 Task: Create a task  Implement continuous integration for better code integration and testing , assign it to team member softage.7@softage.net in the project Transform and update the status of the task to  Off Track , set the priority of the task to Medium.
Action: Mouse moved to (53, 515)
Screenshot: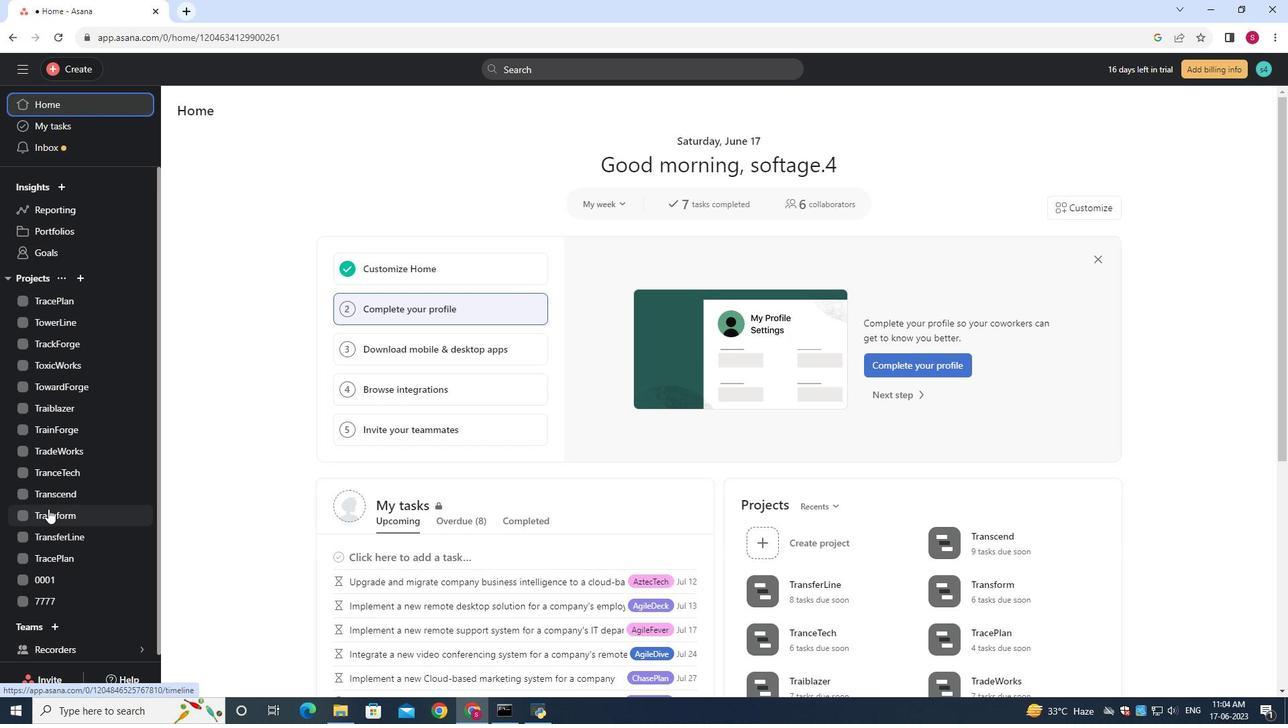 
Action: Mouse pressed left at (53, 515)
Screenshot: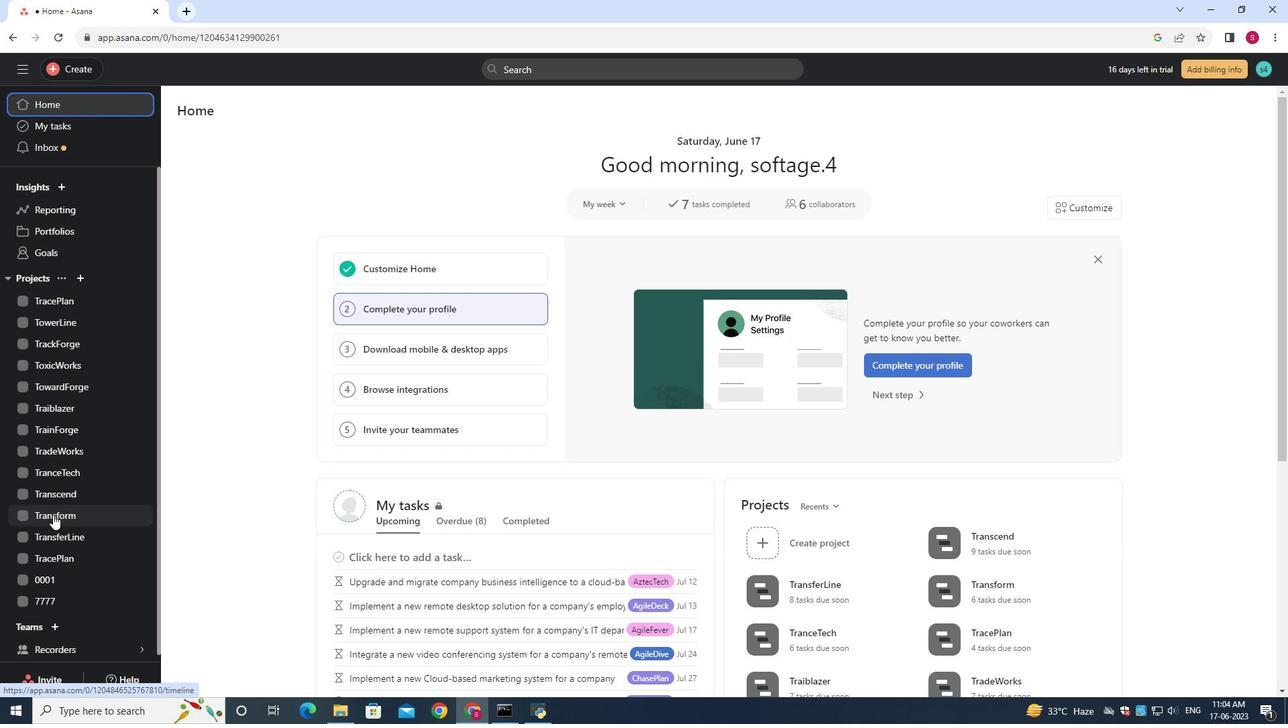
Action: Mouse moved to (203, 171)
Screenshot: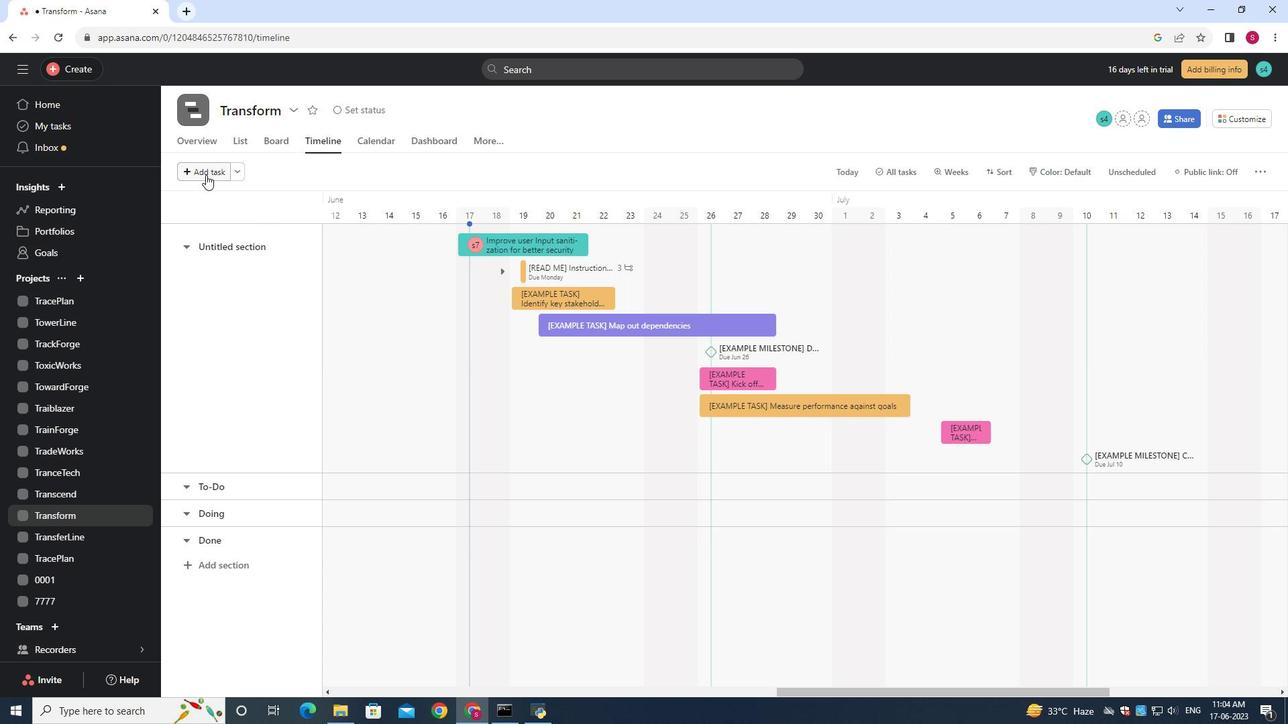 
Action: Mouse pressed left at (203, 171)
Screenshot: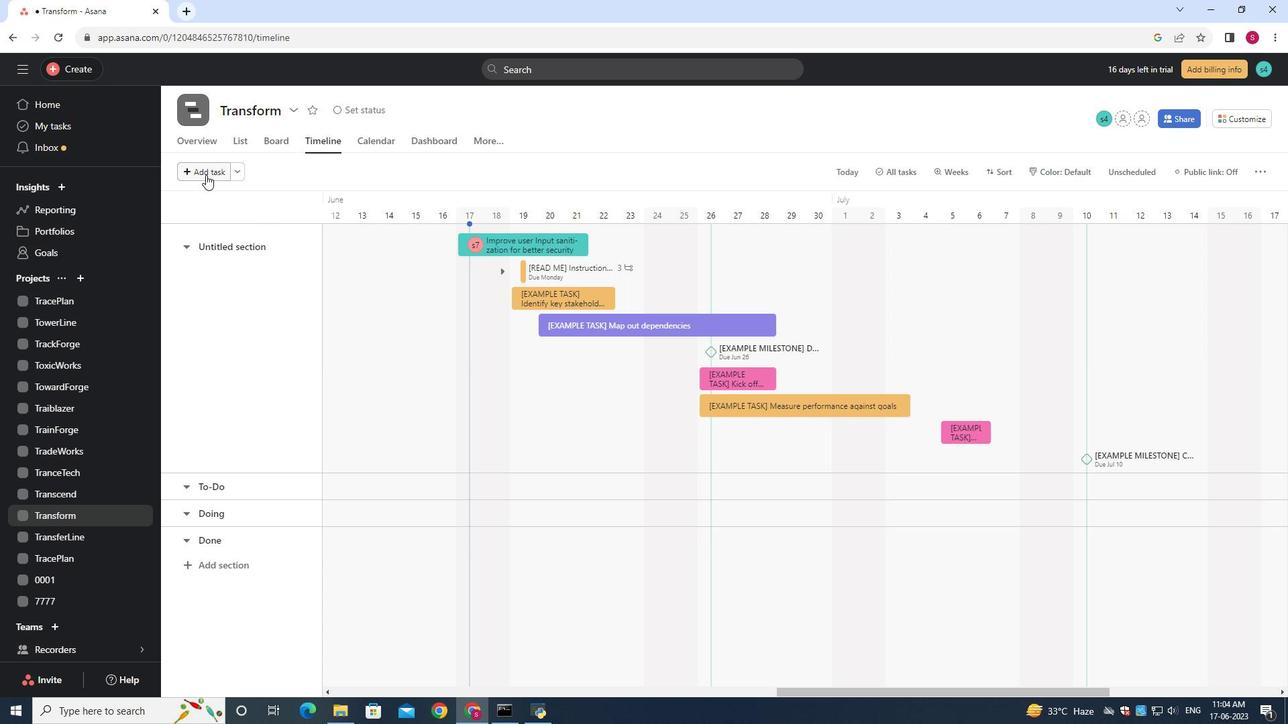 
Action: Mouse moved to (203, 173)
Screenshot: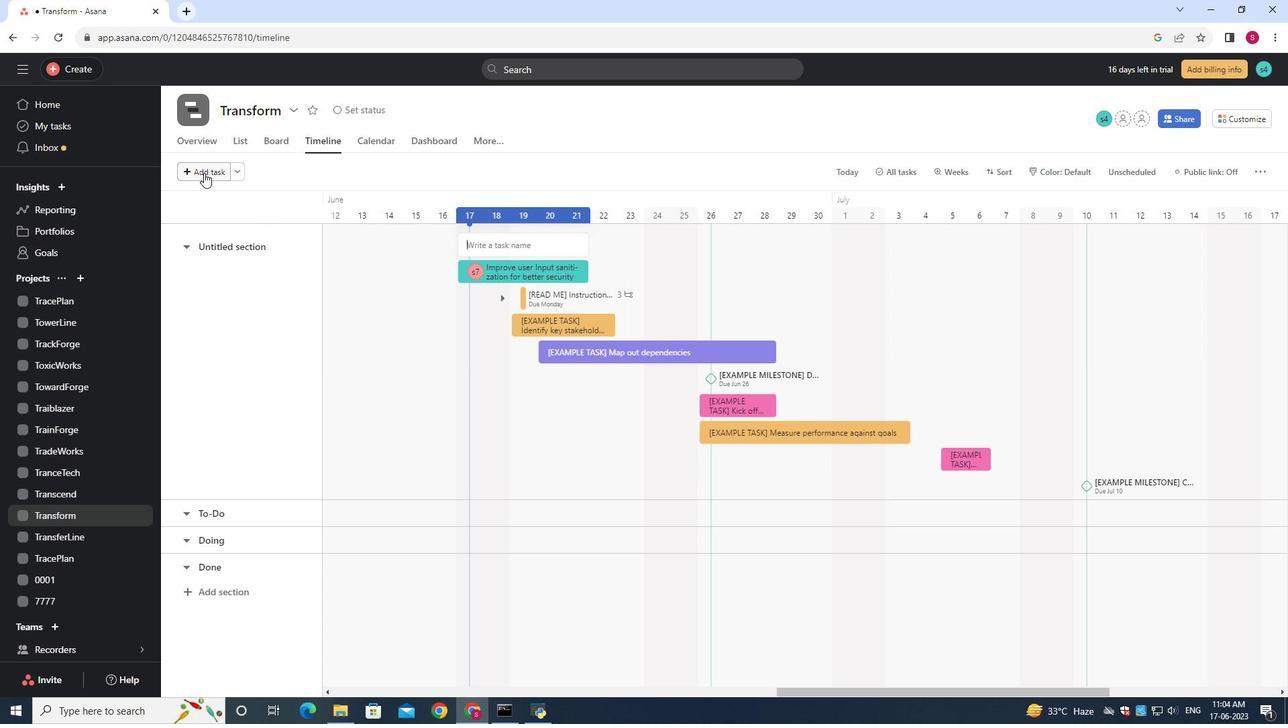 
Action: Key pressed <Key.shift>Implement<Key.space><Key.shift><Key.shift><Key.shift><Key.shift><Key.shift><Key.shift><Key.shift>continuous<Key.space>integration<Key.space>for<Key.space>better<Key.space>code<Key.space>intergration<Key.space>and<Key.space>testing
Screenshot: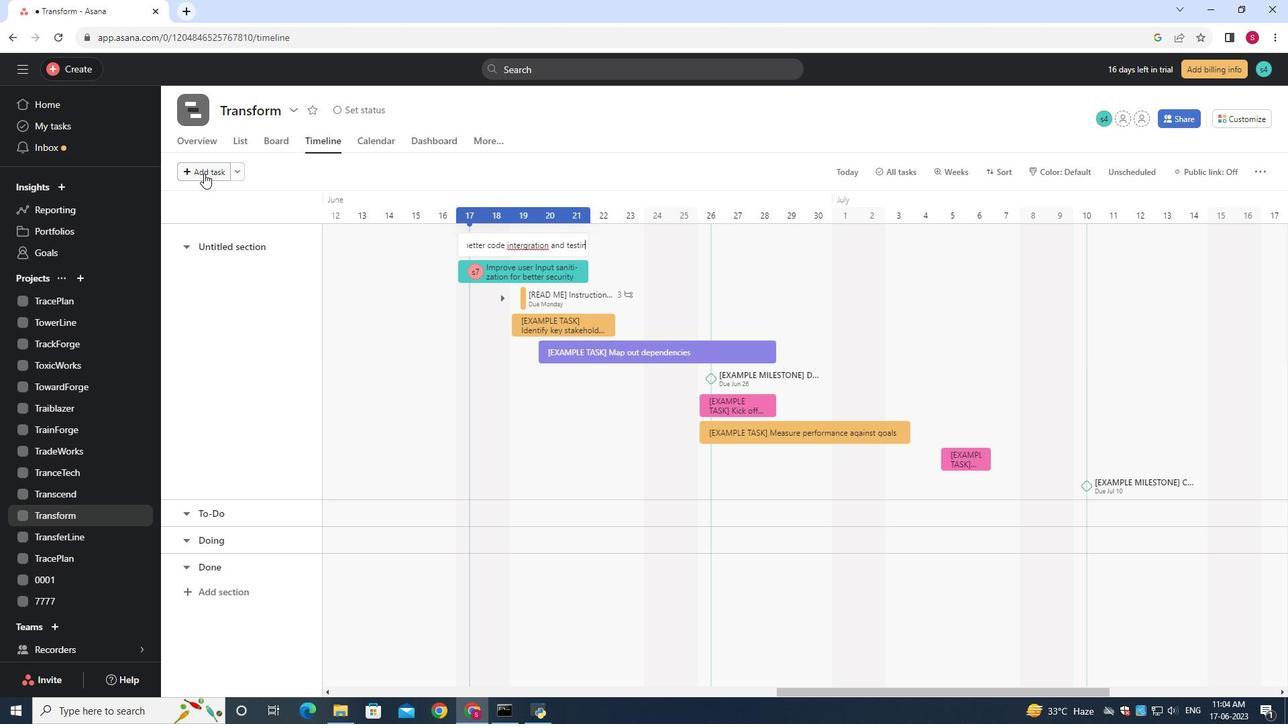 
Action: Mouse moved to (548, 248)
Screenshot: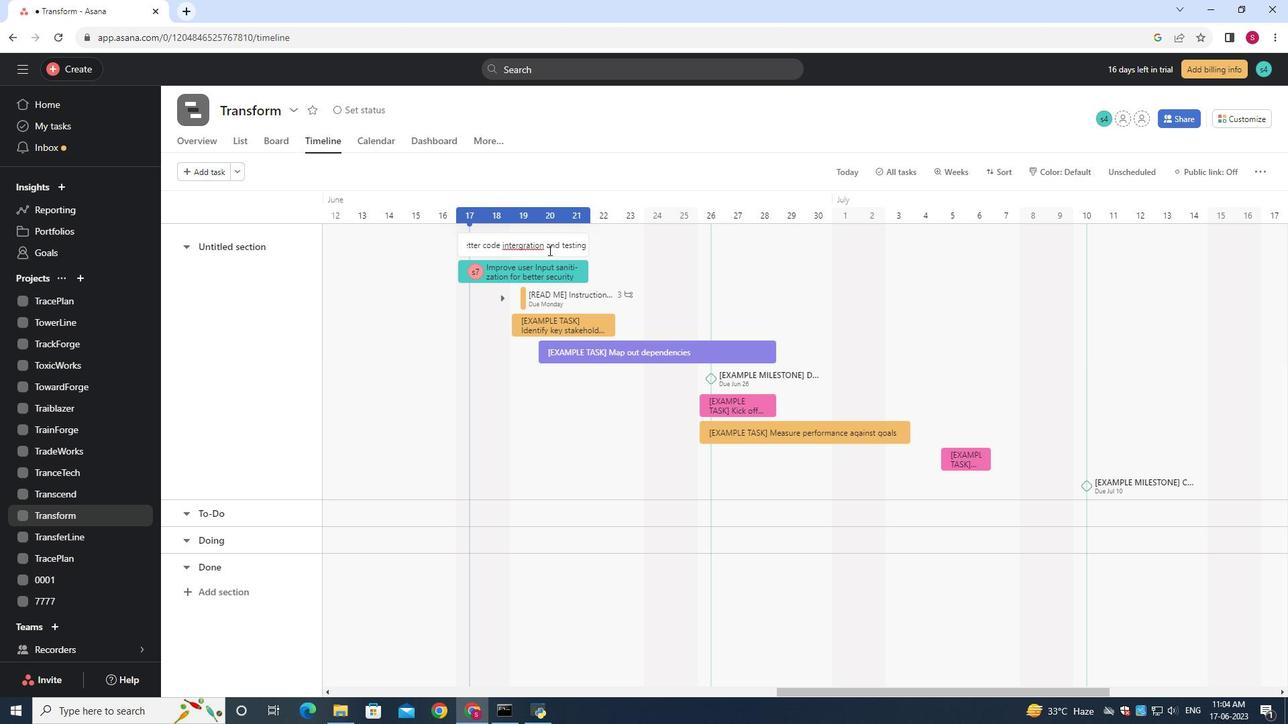 
Action: Mouse pressed left at (548, 248)
Screenshot: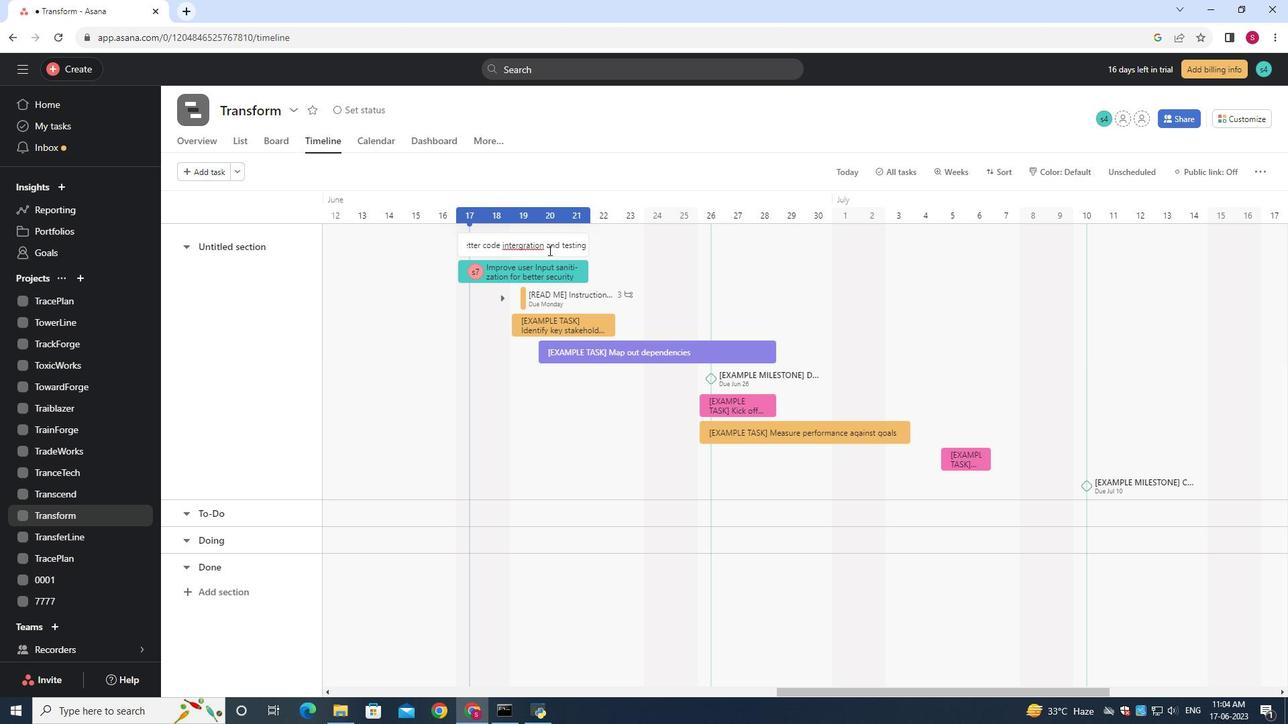 
Action: Mouse moved to (973, 266)
Screenshot: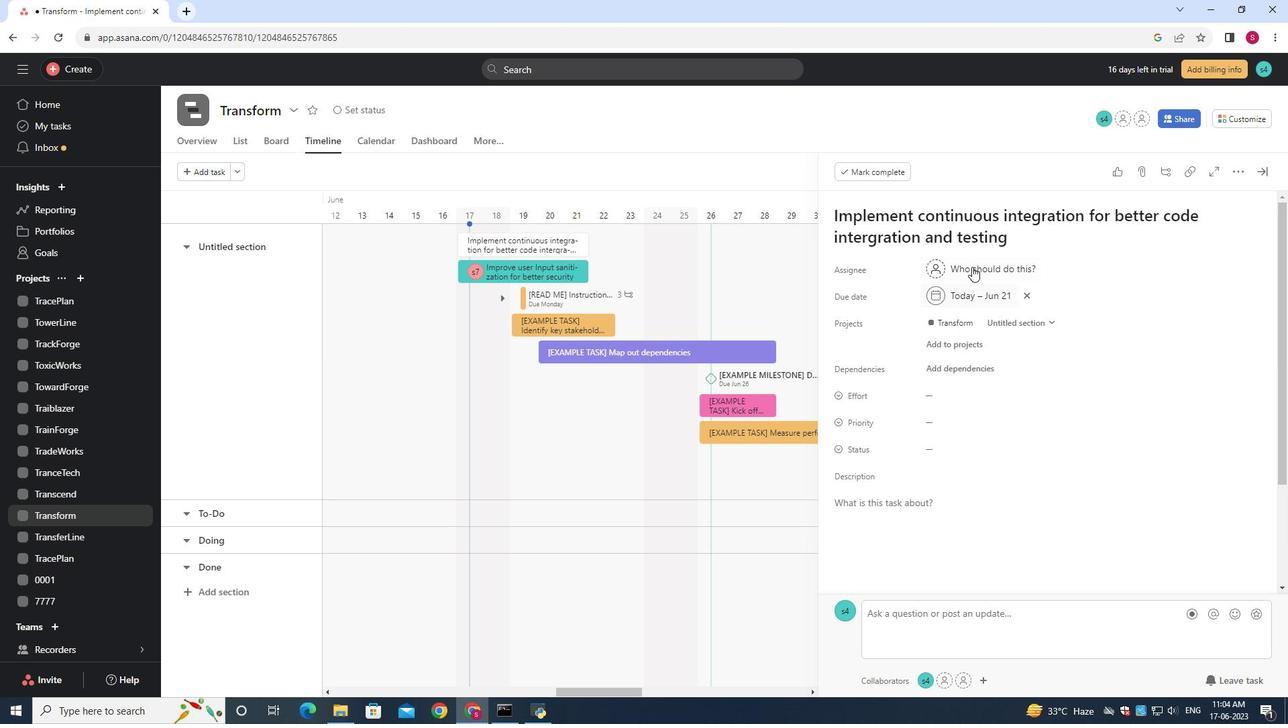 
Action: Mouse pressed left at (973, 266)
Screenshot: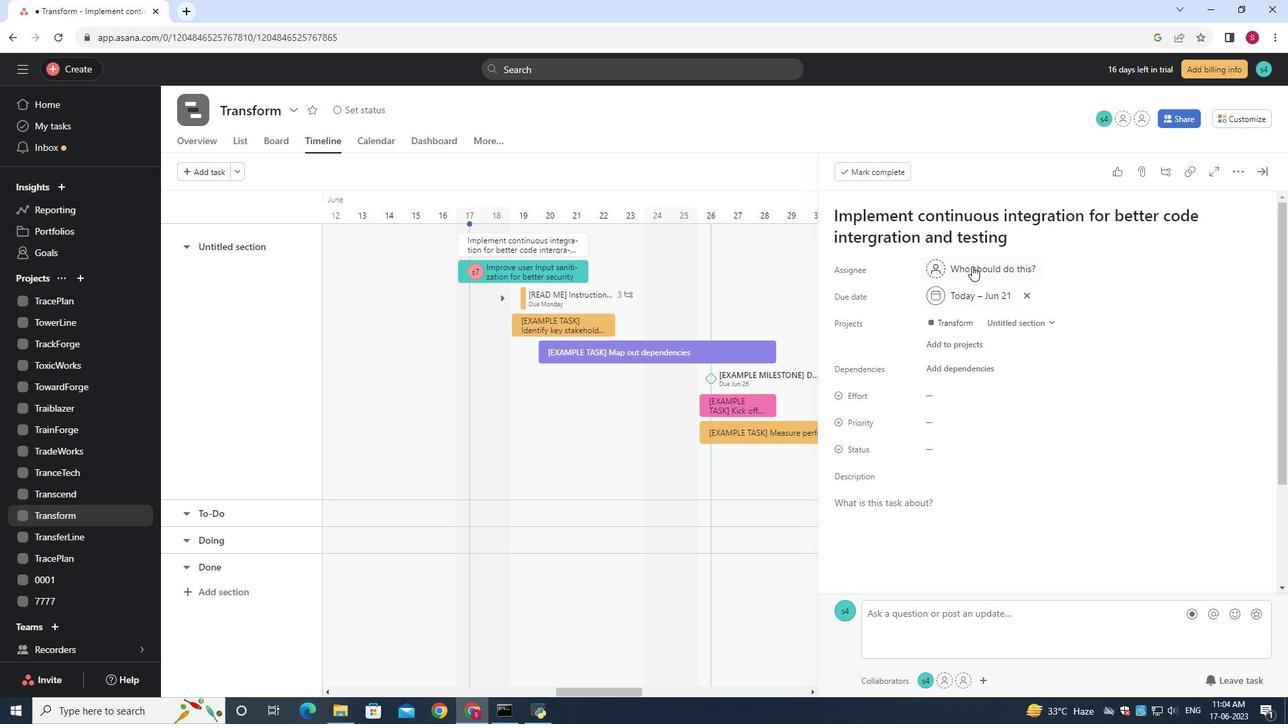 
Action: Mouse moved to (974, 270)
Screenshot: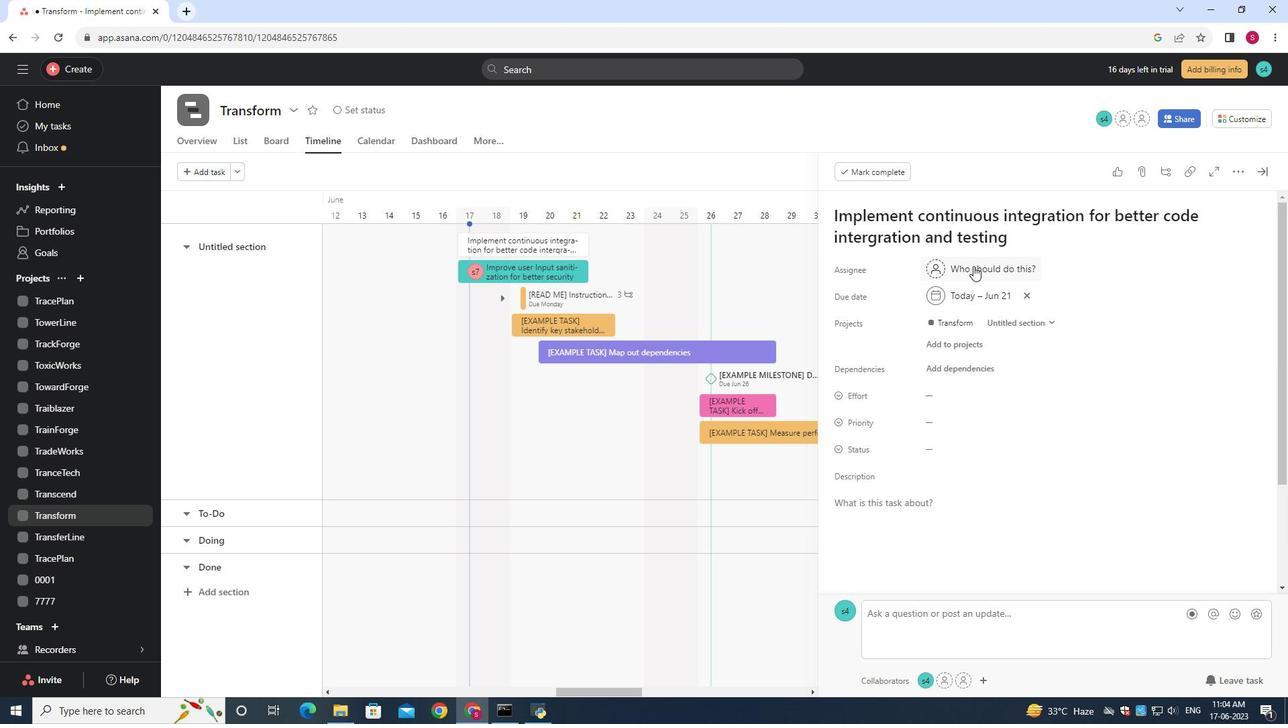 
Action: Key pressed softage.7<Key.shift>@softage.net
Screenshot: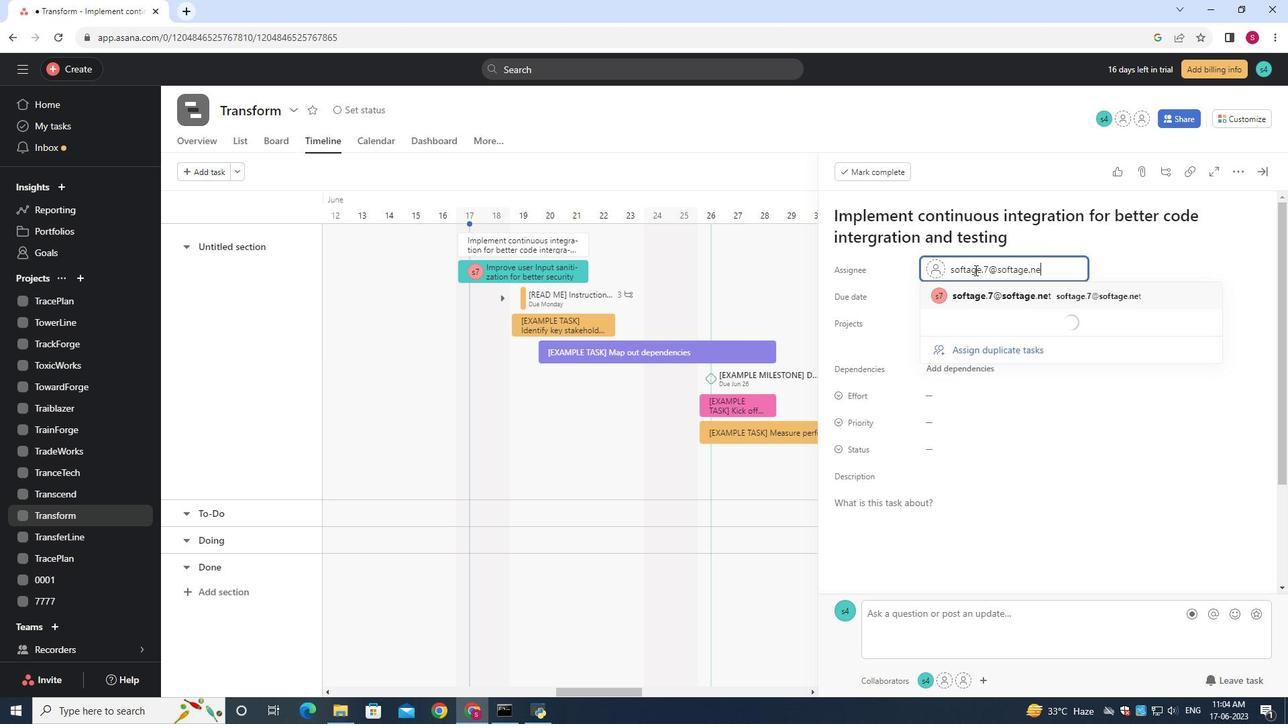 
Action: Mouse moved to (974, 291)
Screenshot: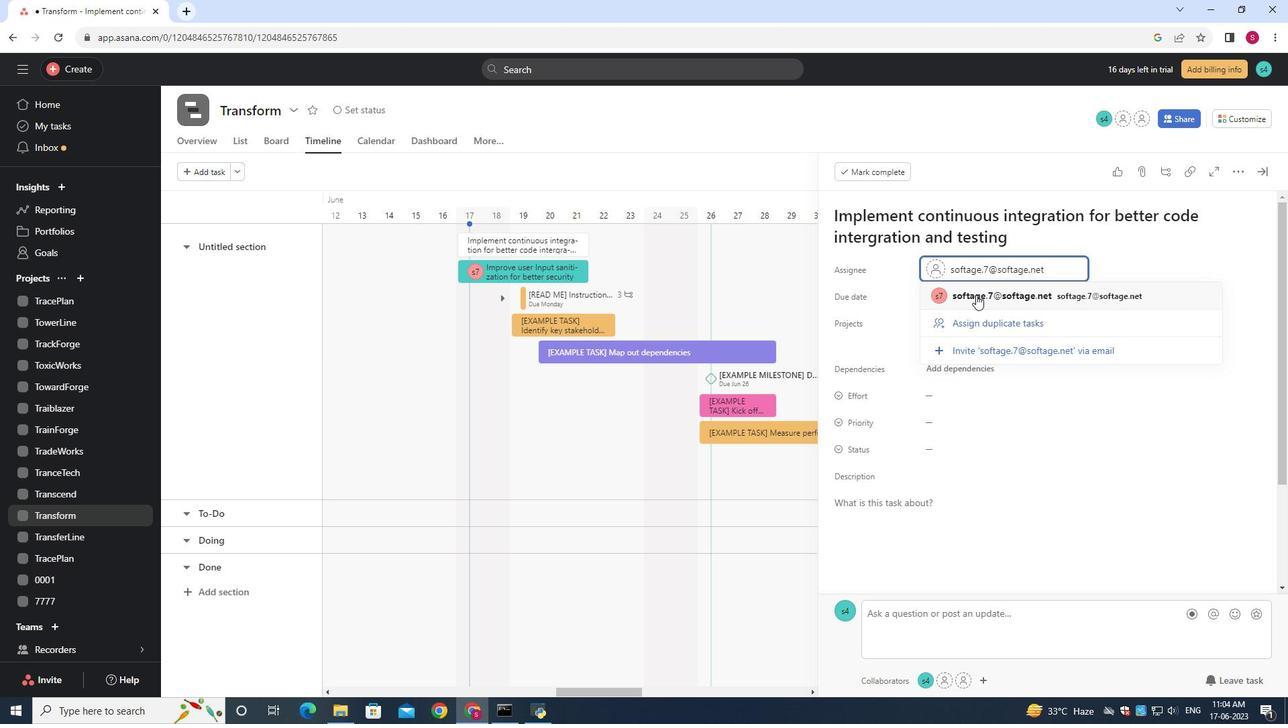 
Action: Mouse pressed left at (974, 291)
Screenshot: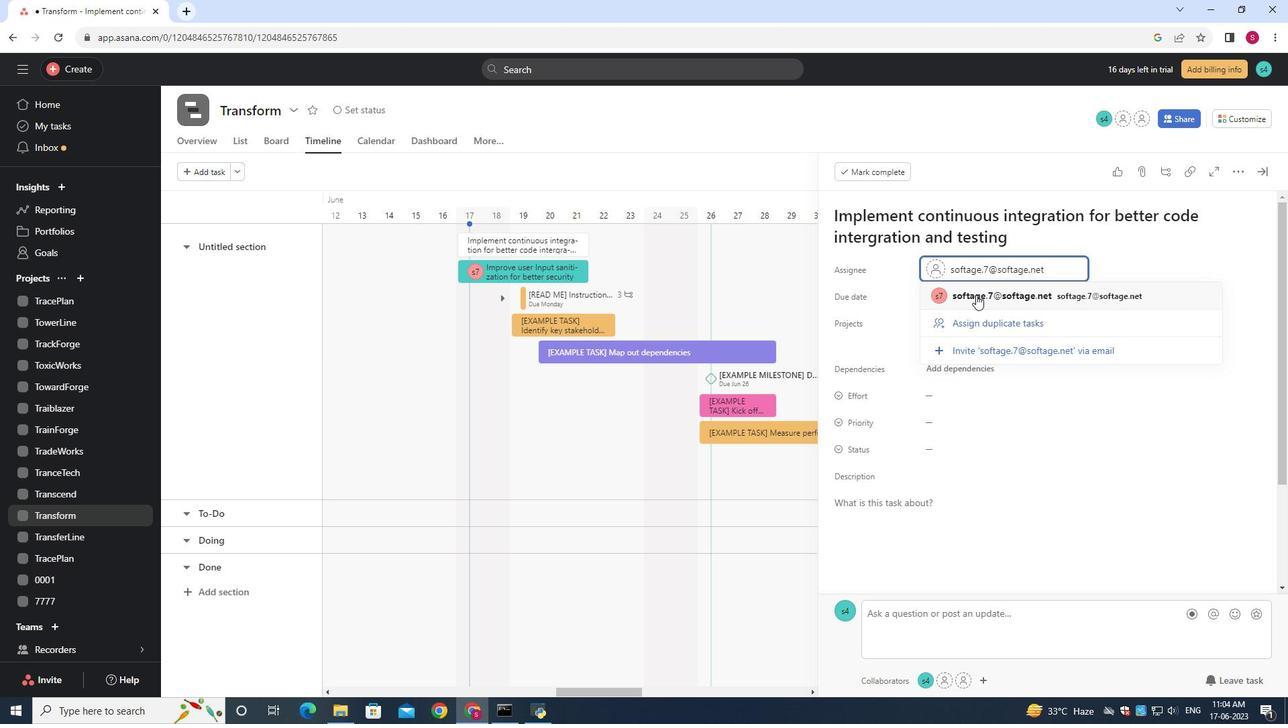
Action: Mouse moved to (928, 448)
Screenshot: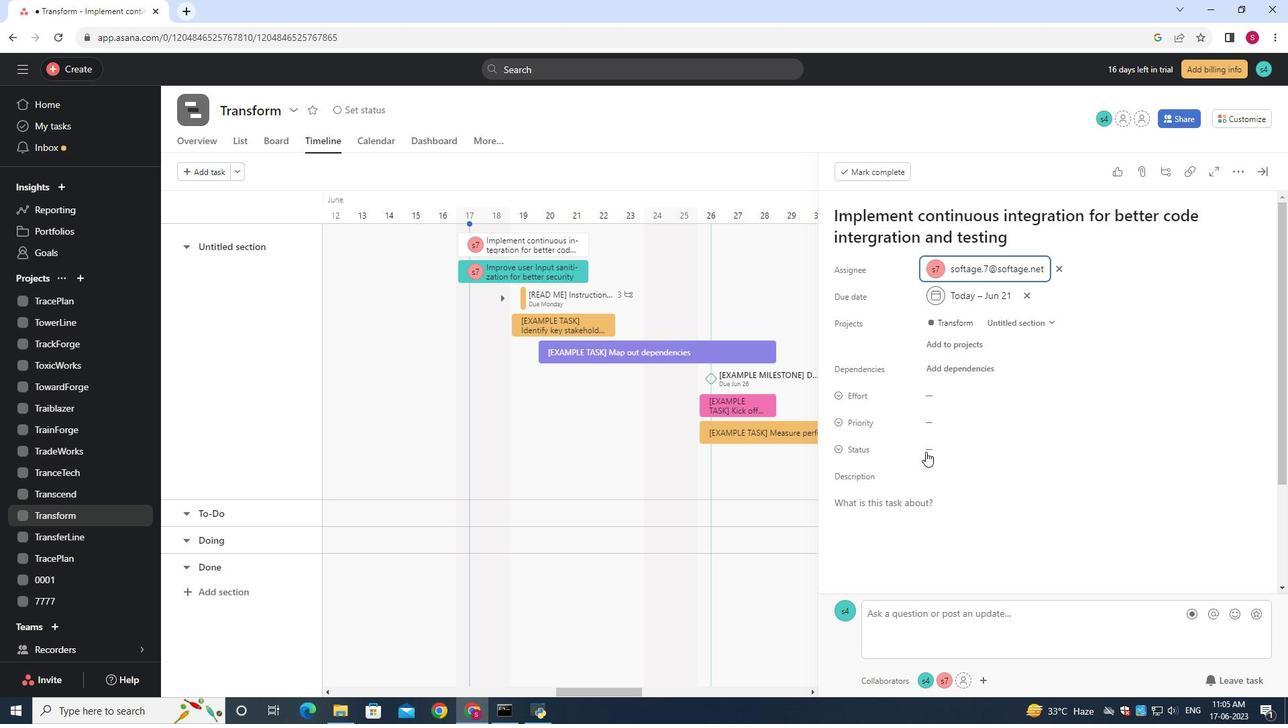 
Action: Mouse pressed left at (928, 448)
Screenshot: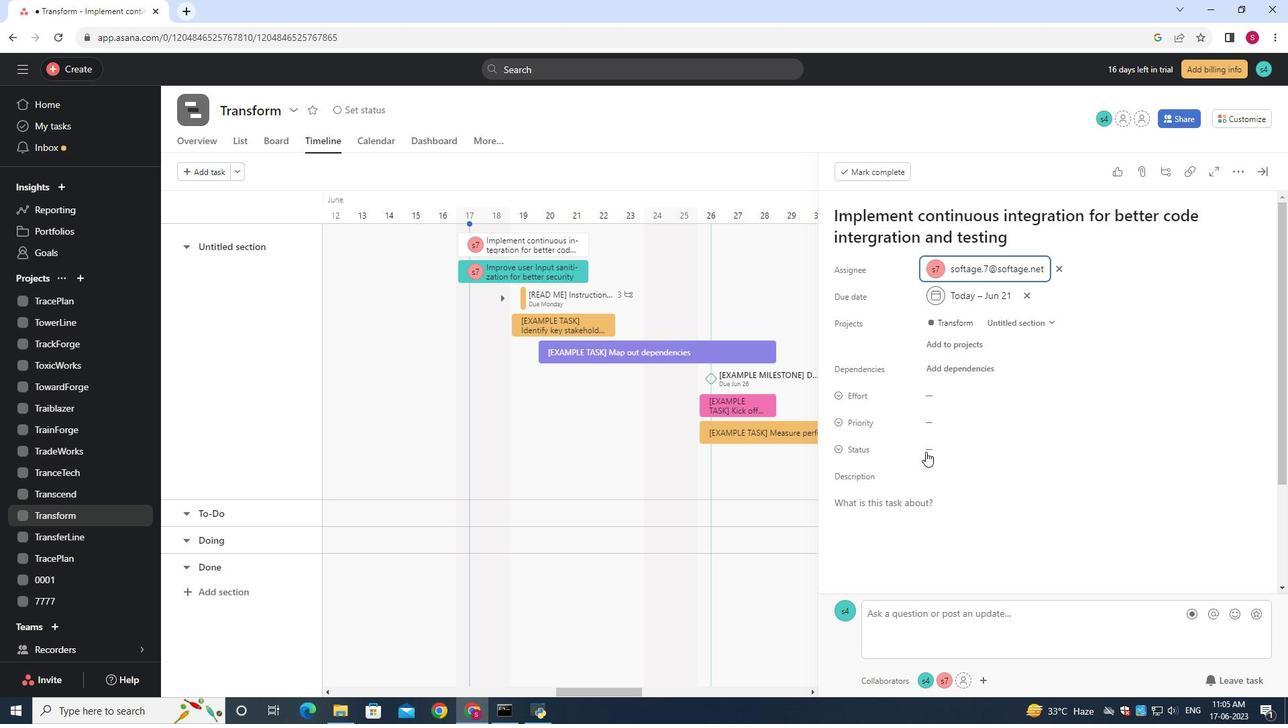 
Action: Mouse moved to (970, 546)
Screenshot: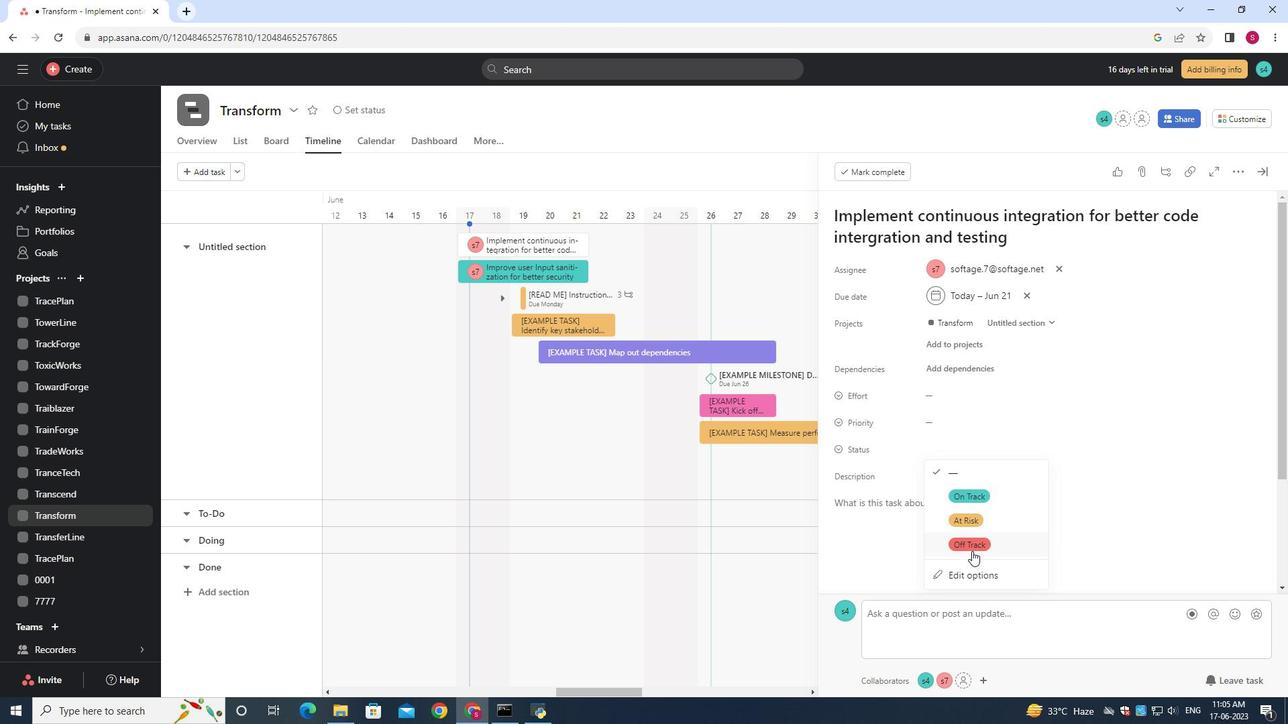 
Action: Mouse pressed left at (970, 546)
Screenshot: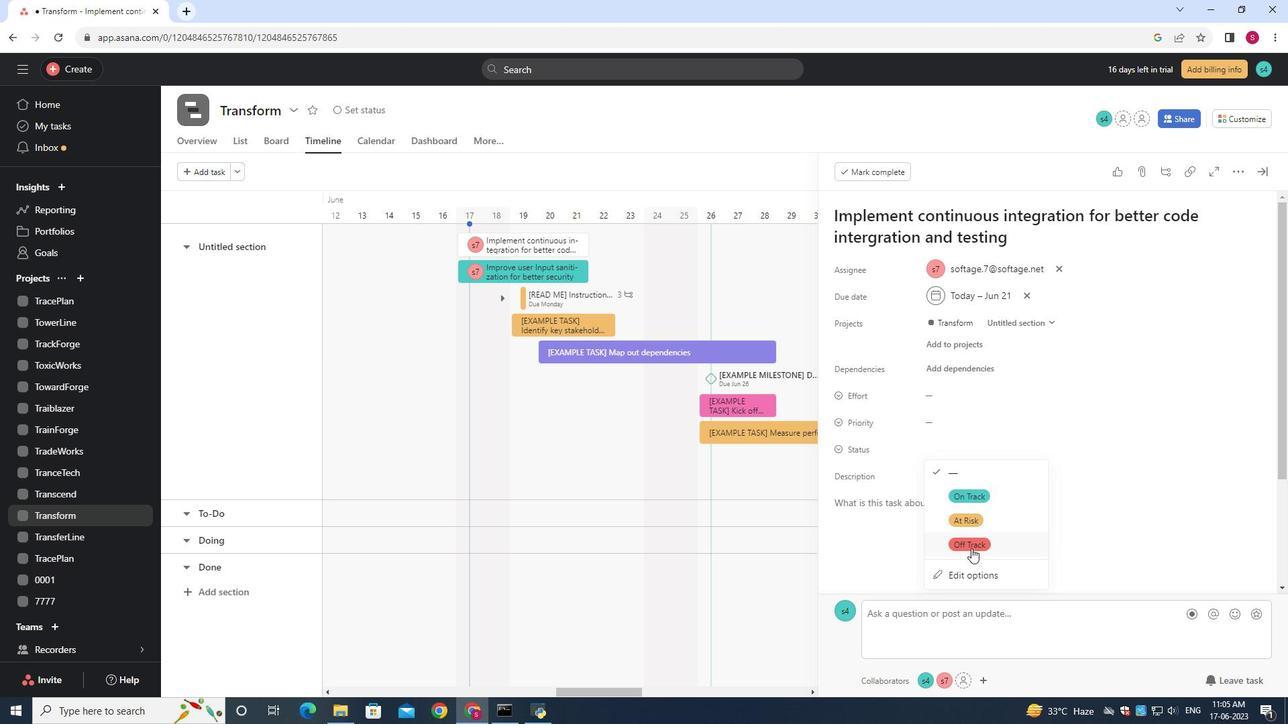 
Action: Mouse moved to (938, 421)
Screenshot: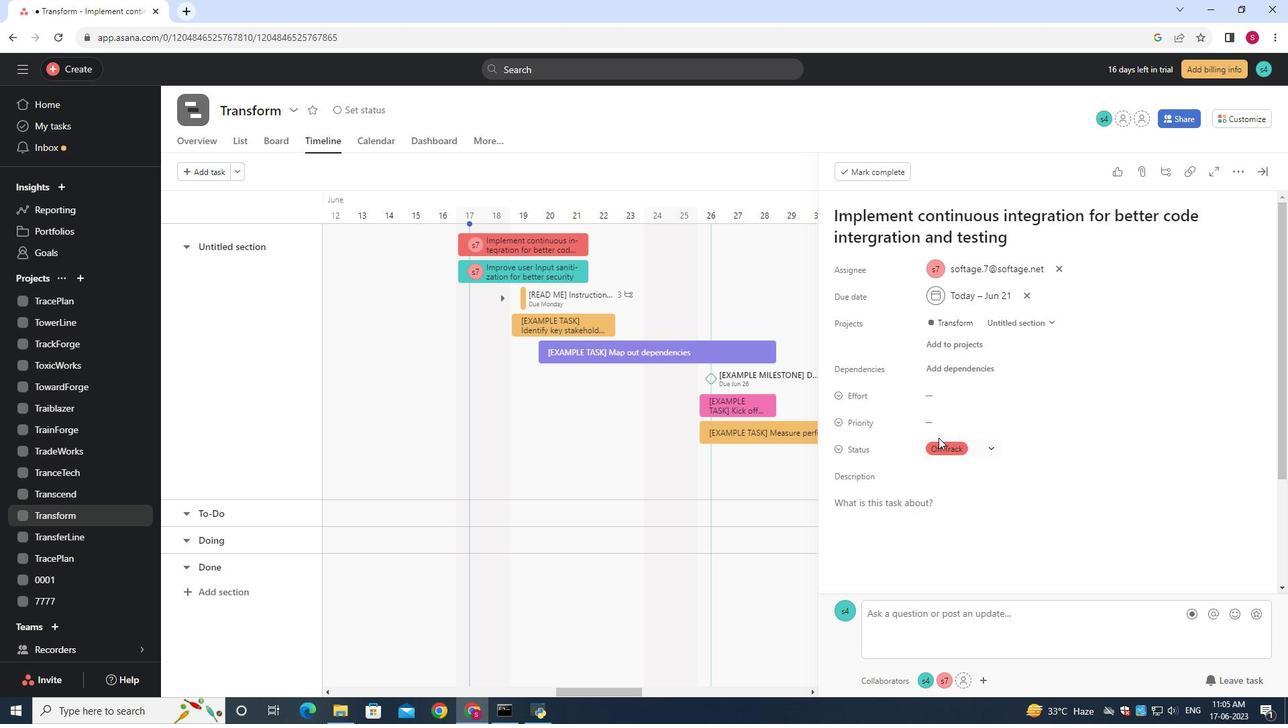 
Action: Mouse pressed left at (938, 421)
Screenshot: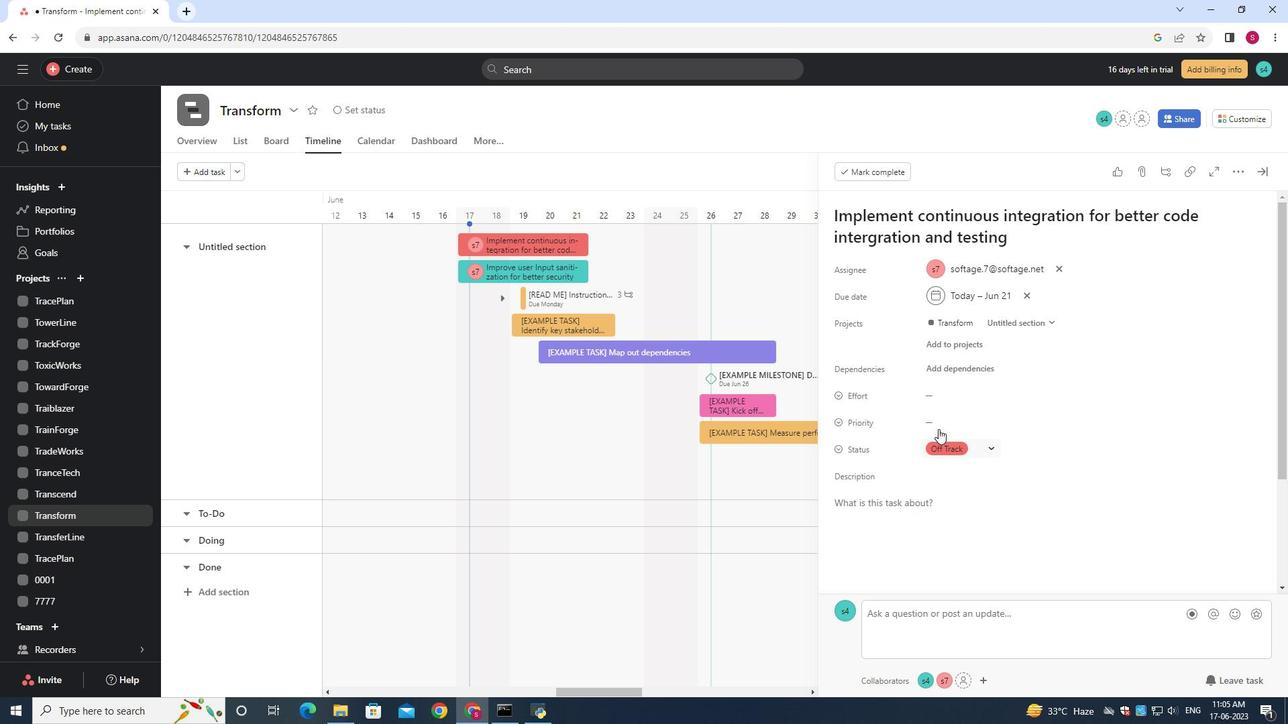 
Action: Mouse moved to (958, 492)
Screenshot: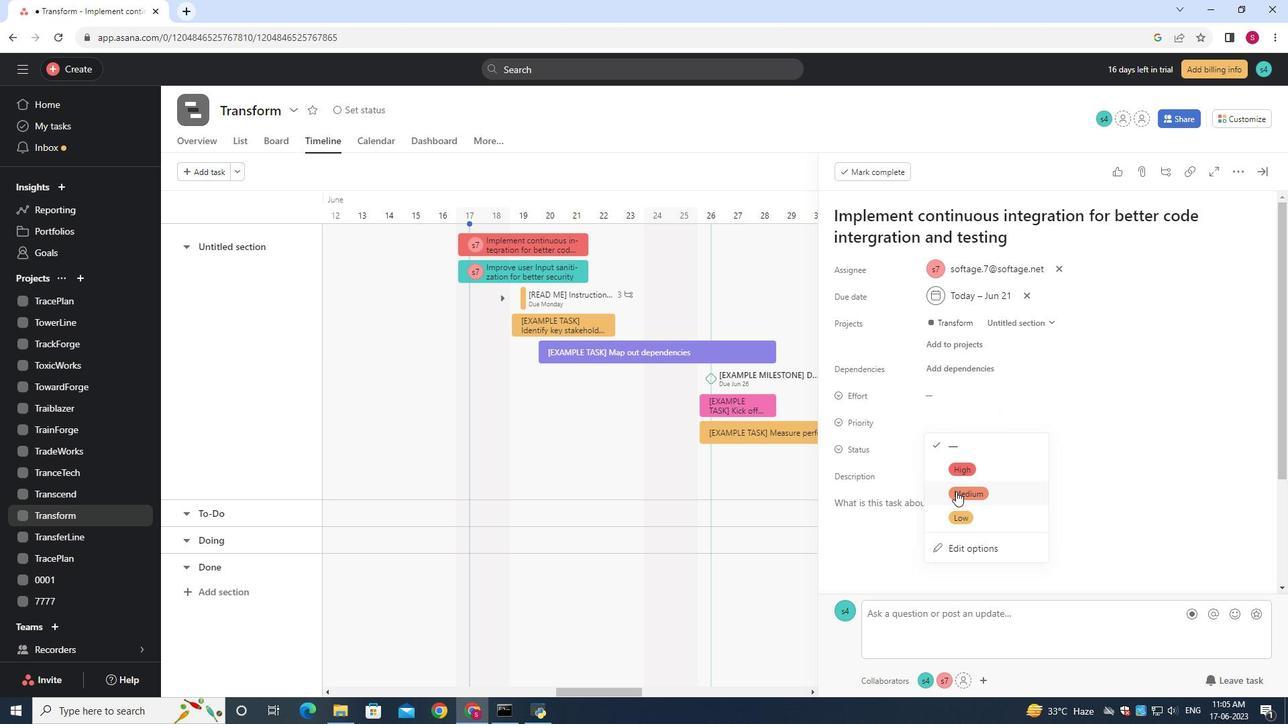
Action: Mouse pressed left at (958, 492)
Screenshot: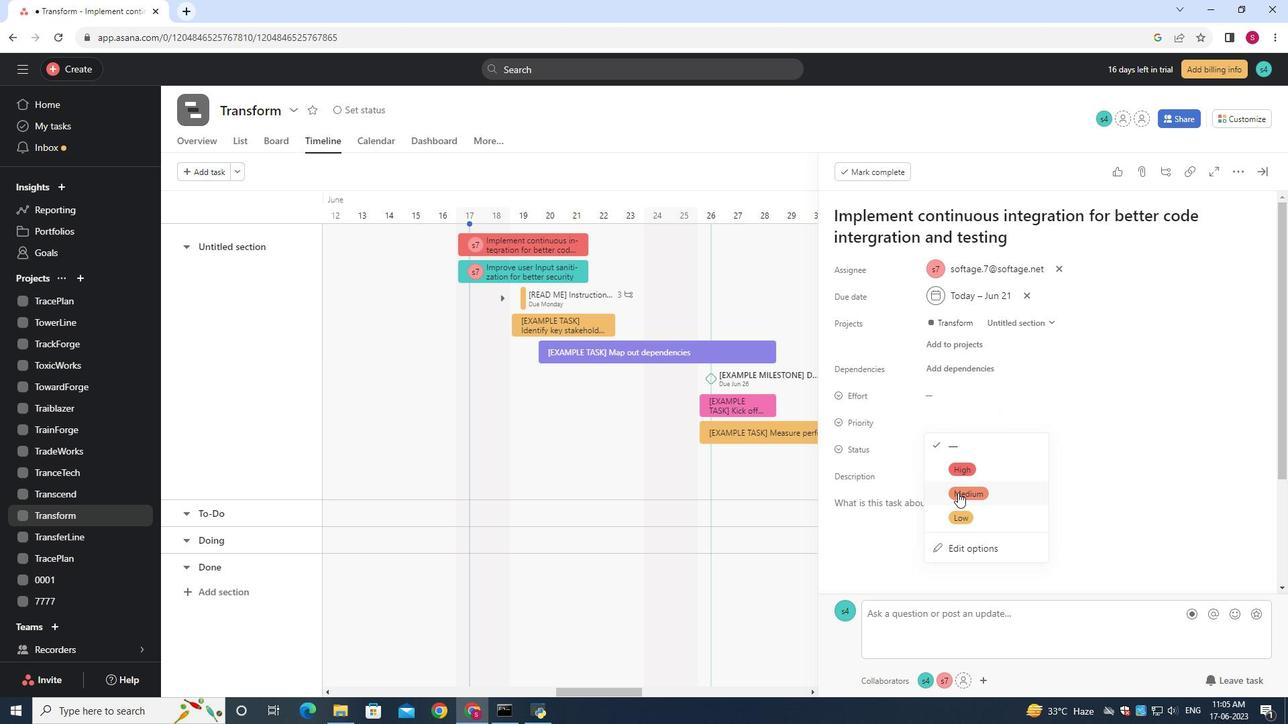 
Action: Mouse moved to (938, 424)
Screenshot: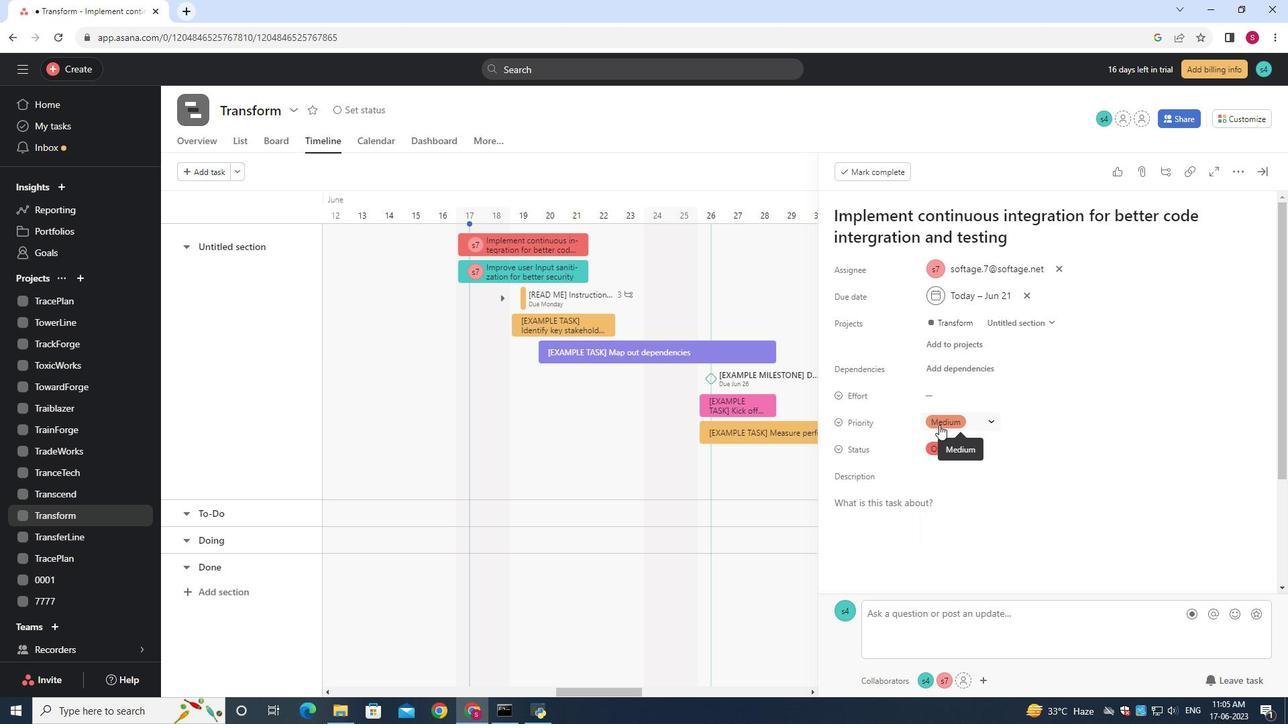 
